 Task: Align the text "Smile is tax-free" to the left.
Action: Mouse moved to (759, 236)
Screenshot: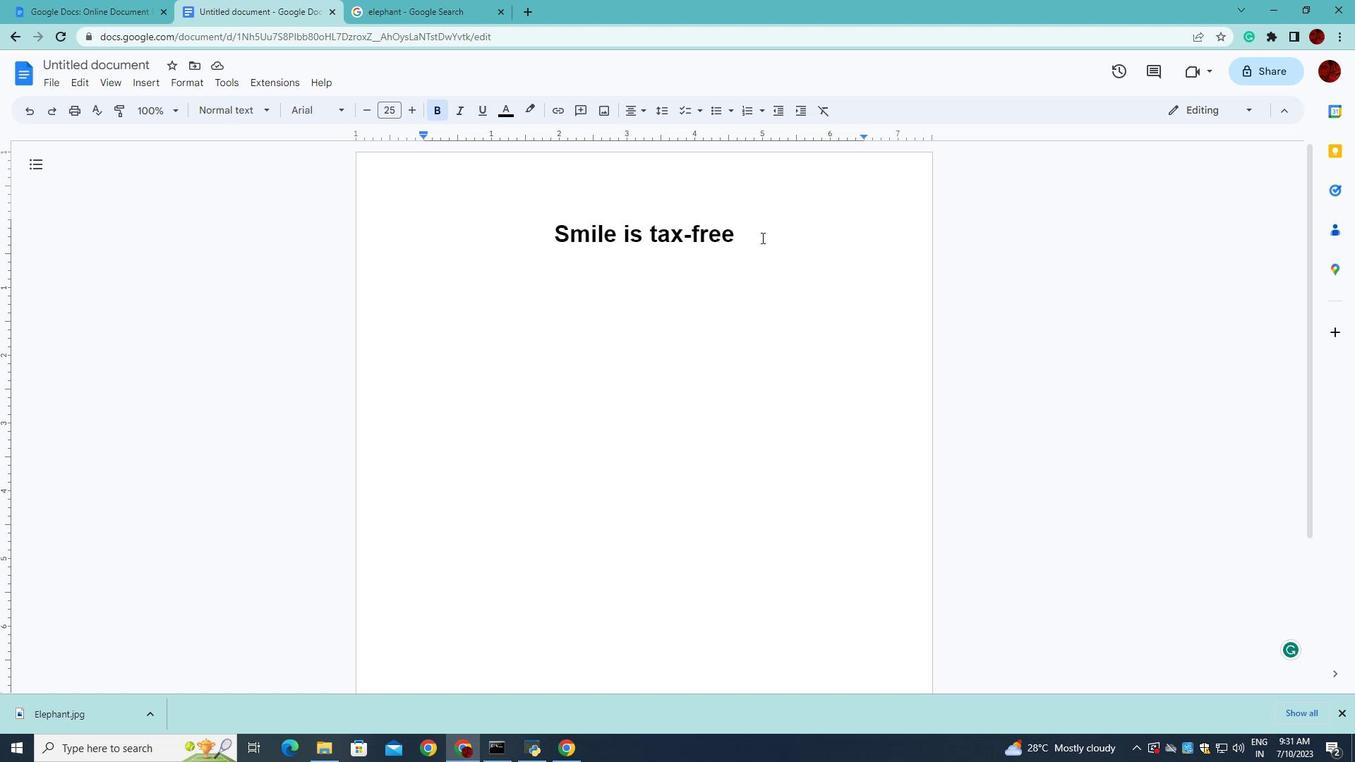 
Action: Mouse pressed left at (759, 236)
Screenshot: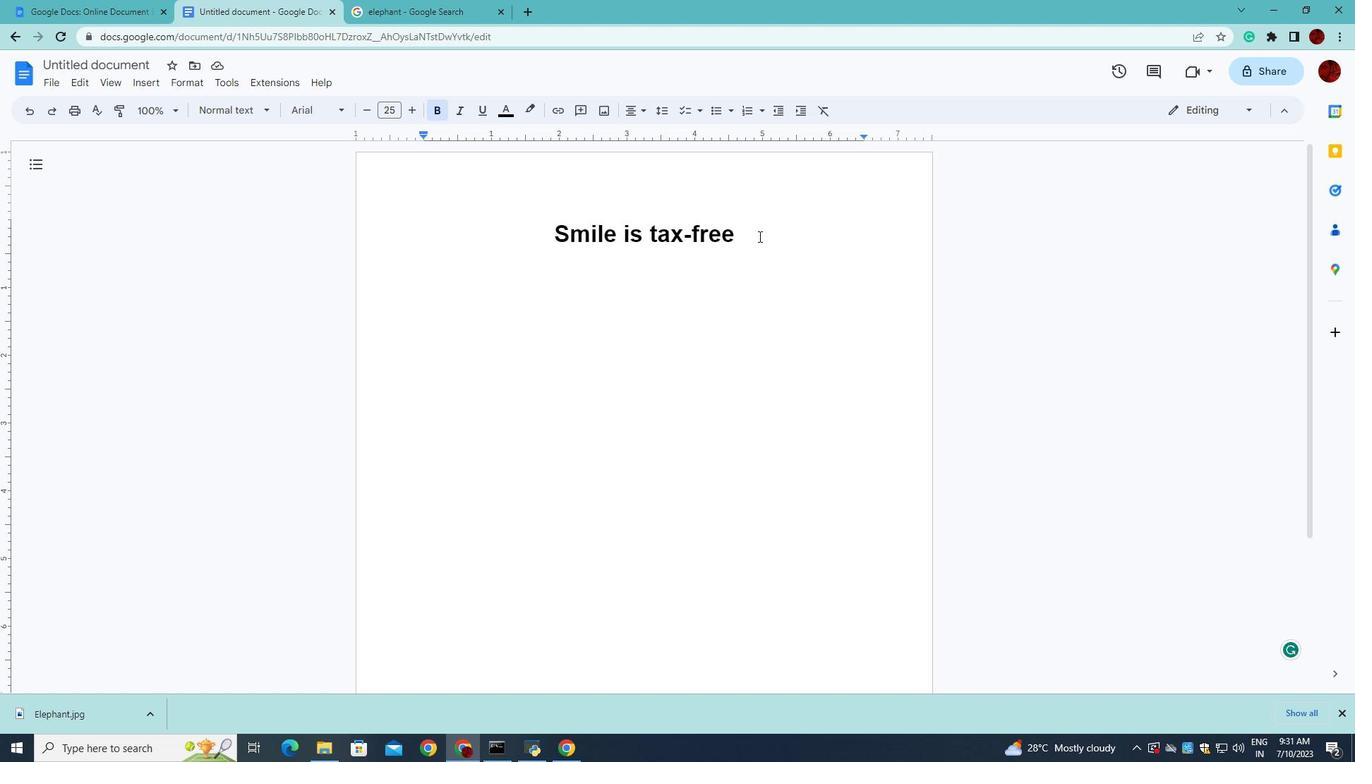 
Action: Mouse moved to (641, 112)
Screenshot: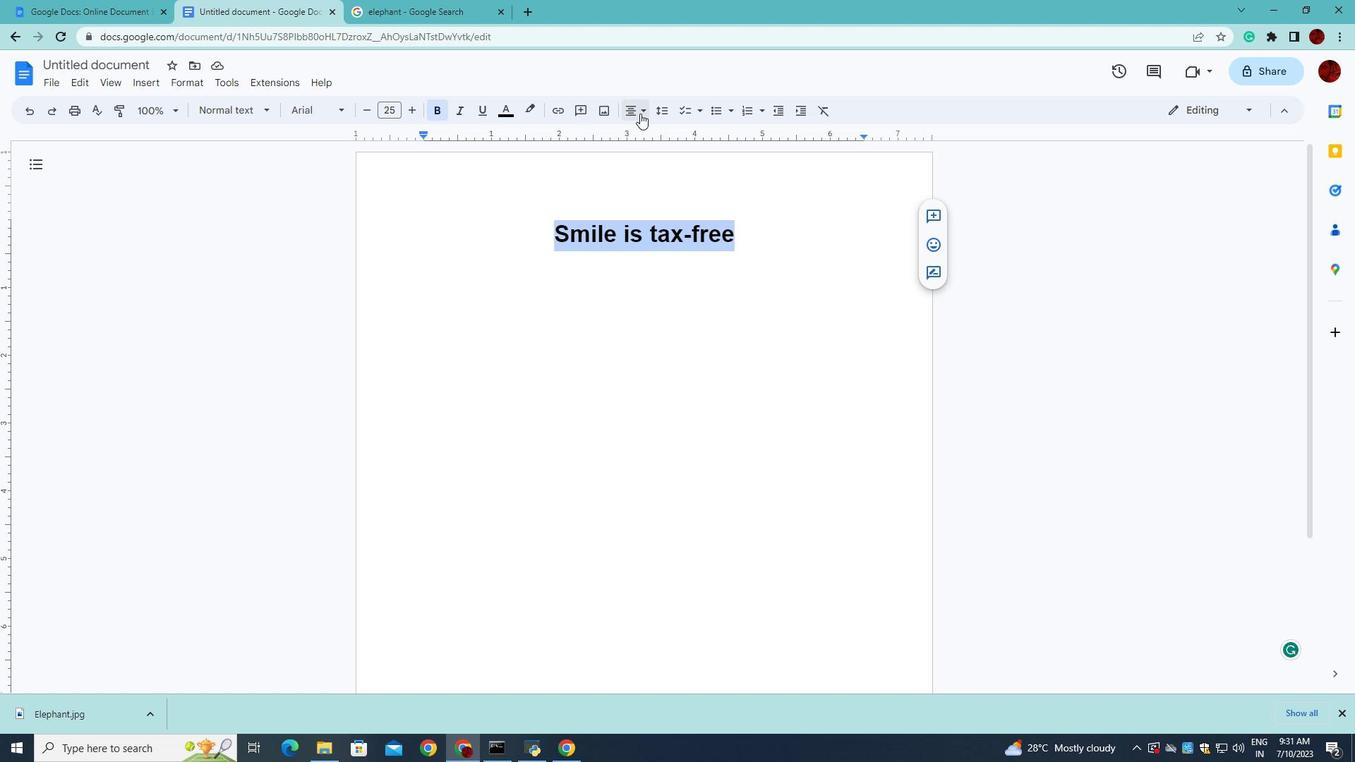 
Action: Mouse pressed left at (641, 112)
Screenshot: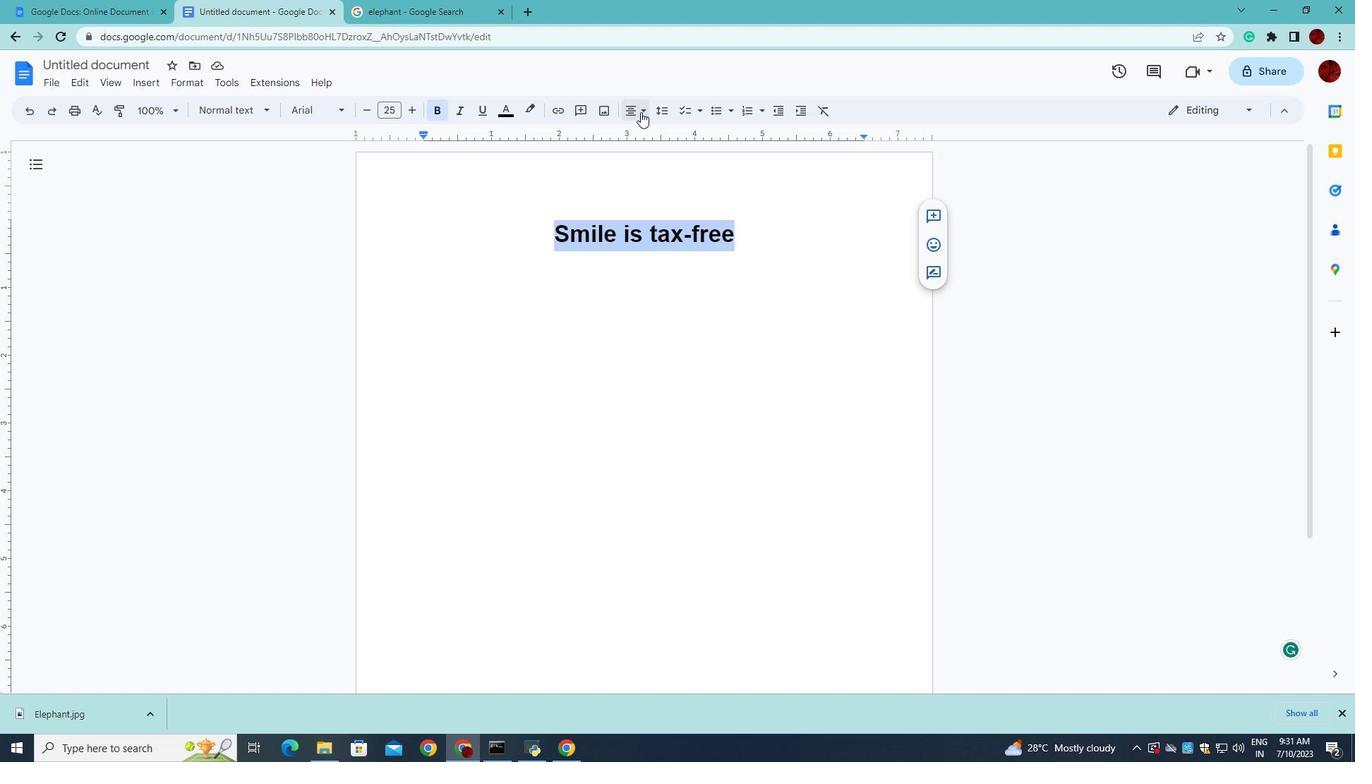
Action: Mouse moved to (635, 141)
Screenshot: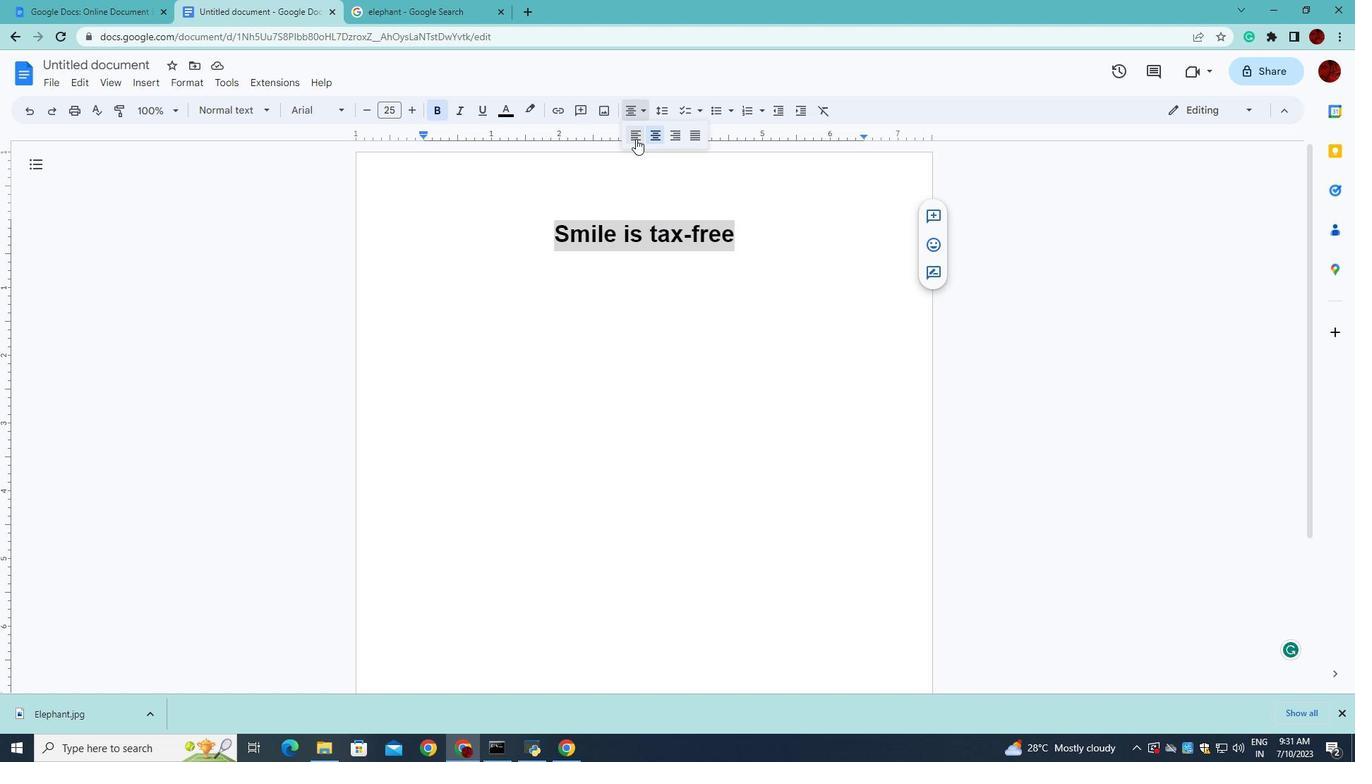 
Action: Mouse pressed left at (635, 141)
Screenshot: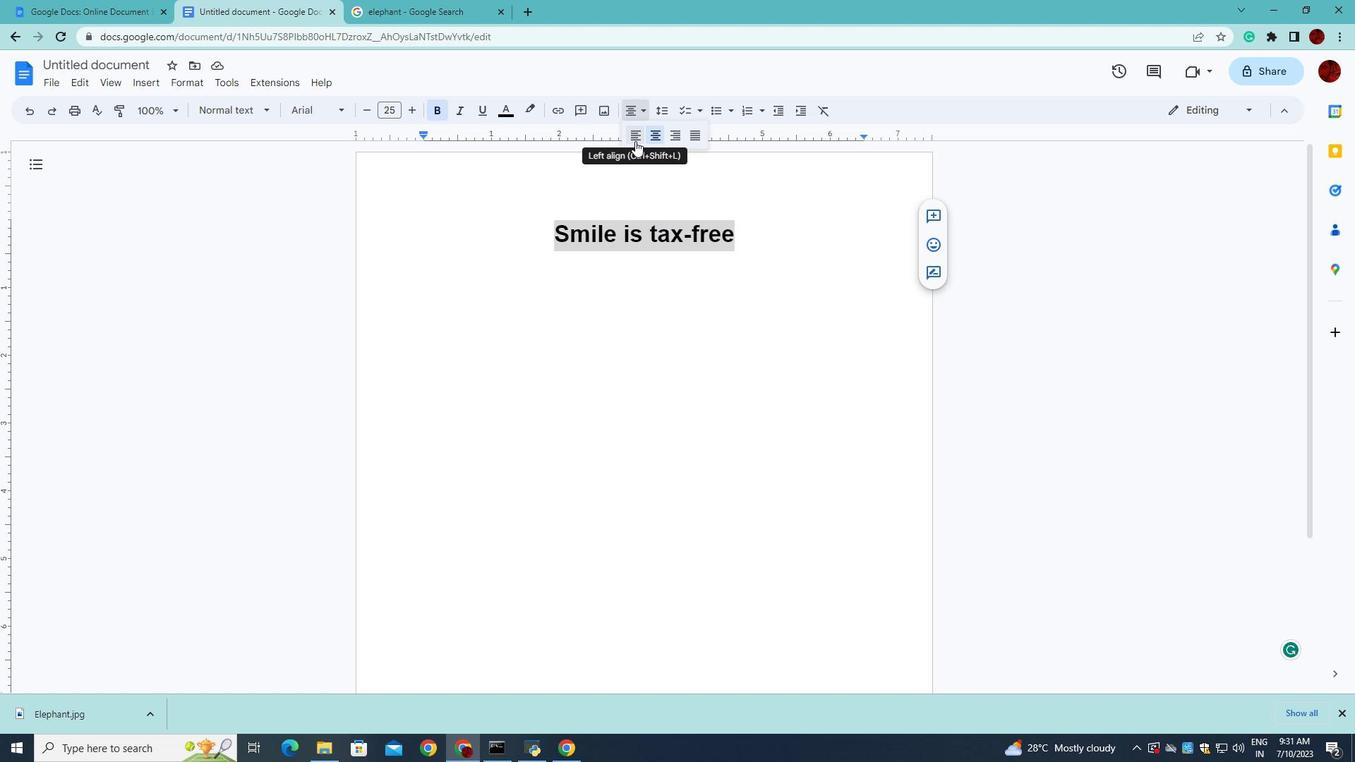 
